 Task: Add Sprouts Organic Chicken Boneless Breast to the cart.
Action: Mouse moved to (21, 122)
Screenshot: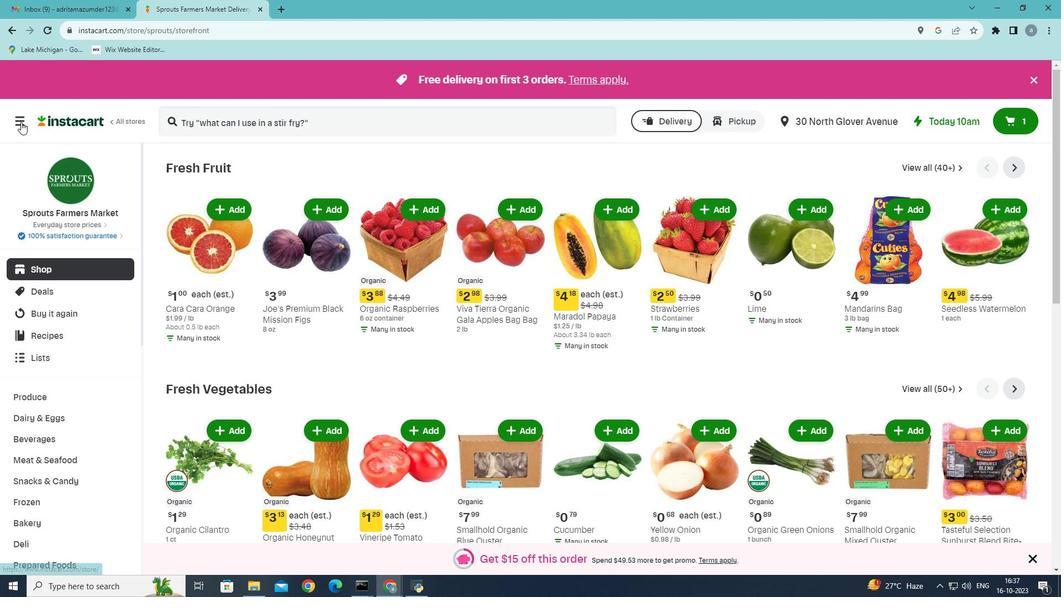 
Action: Mouse pressed left at (21, 122)
Screenshot: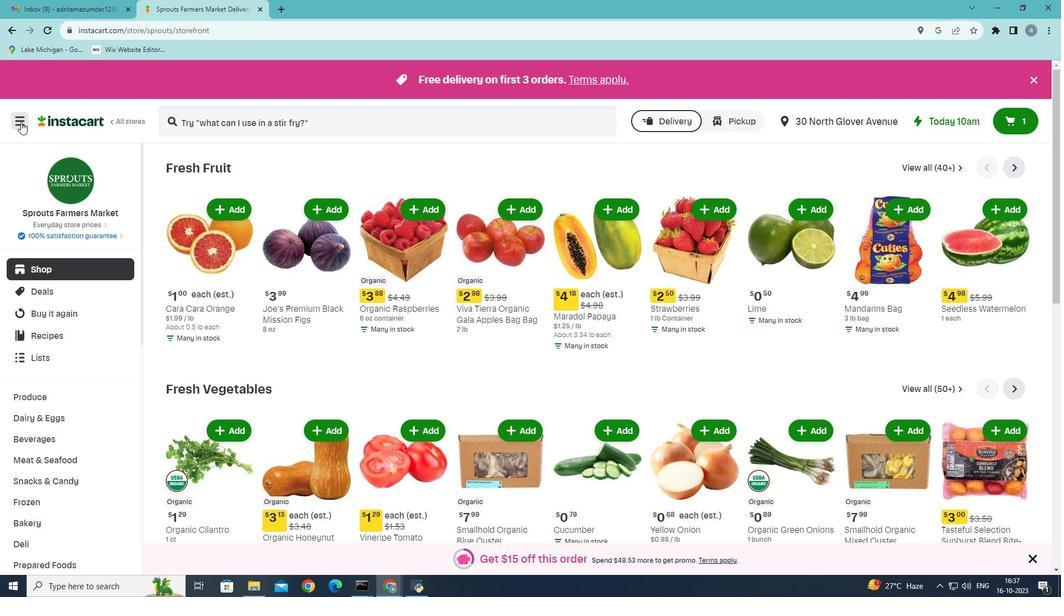 
Action: Mouse moved to (51, 329)
Screenshot: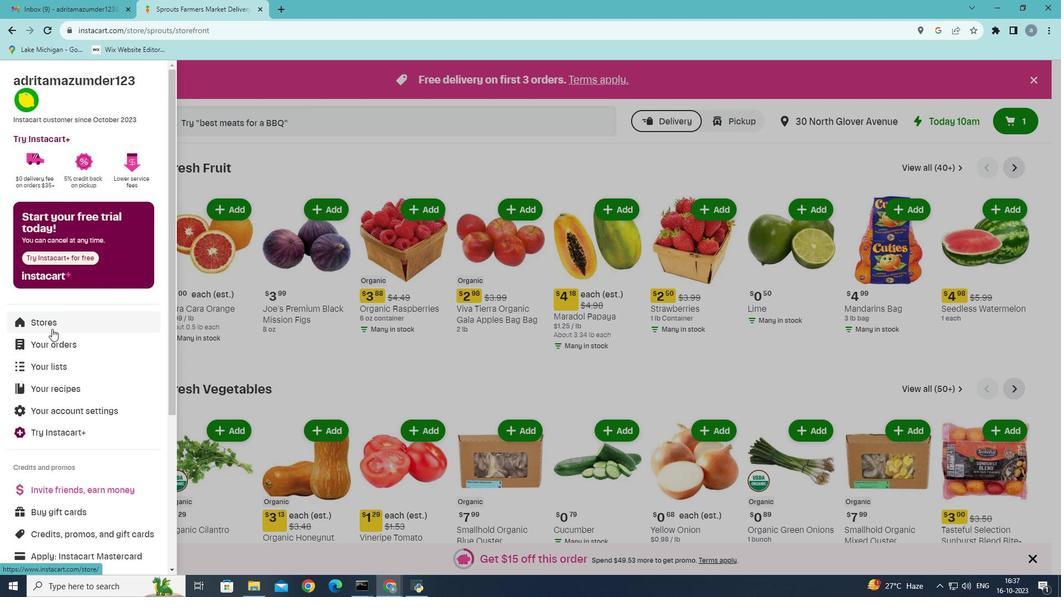 
Action: Mouse pressed left at (51, 329)
Screenshot: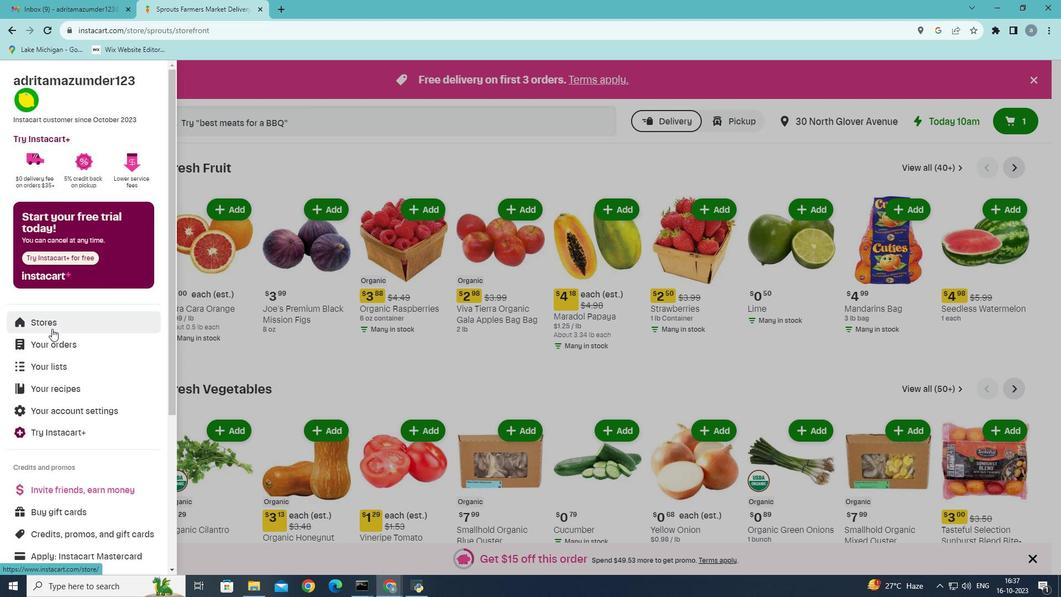 
Action: Mouse moved to (258, 125)
Screenshot: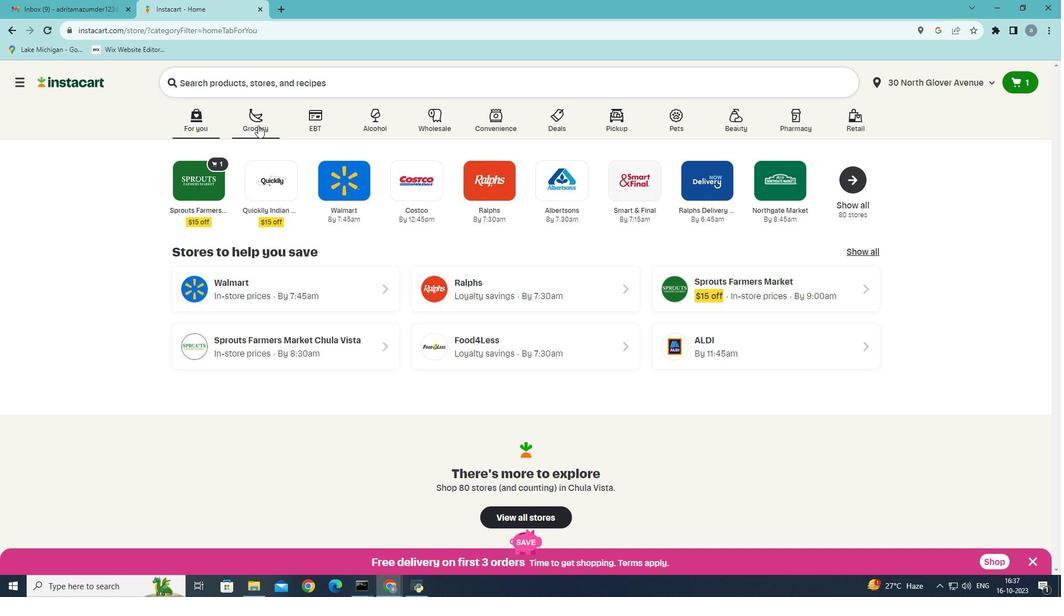 
Action: Mouse pressed left at (258, 125)
Screenshot: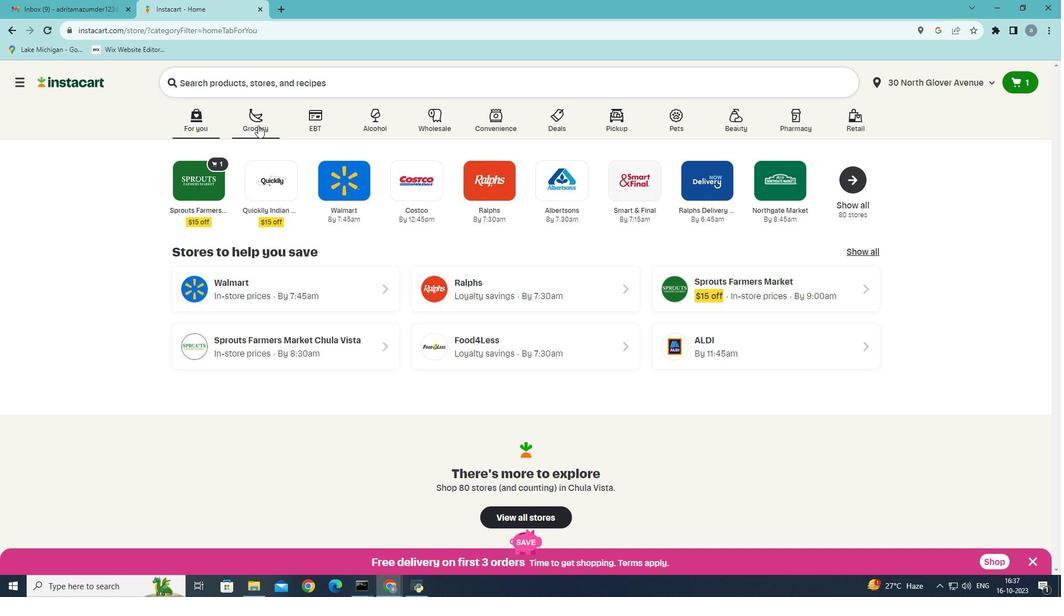 
Action: Mouse moved to (252, 173)
Screenshot: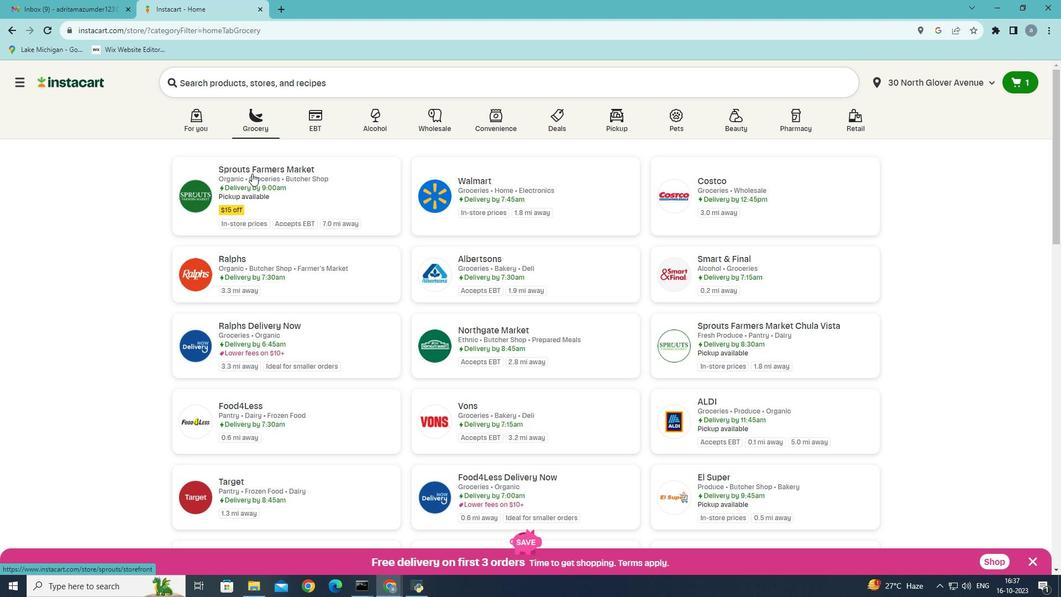 
Action: Mouse pressed left at (252, 173)
Screenshot: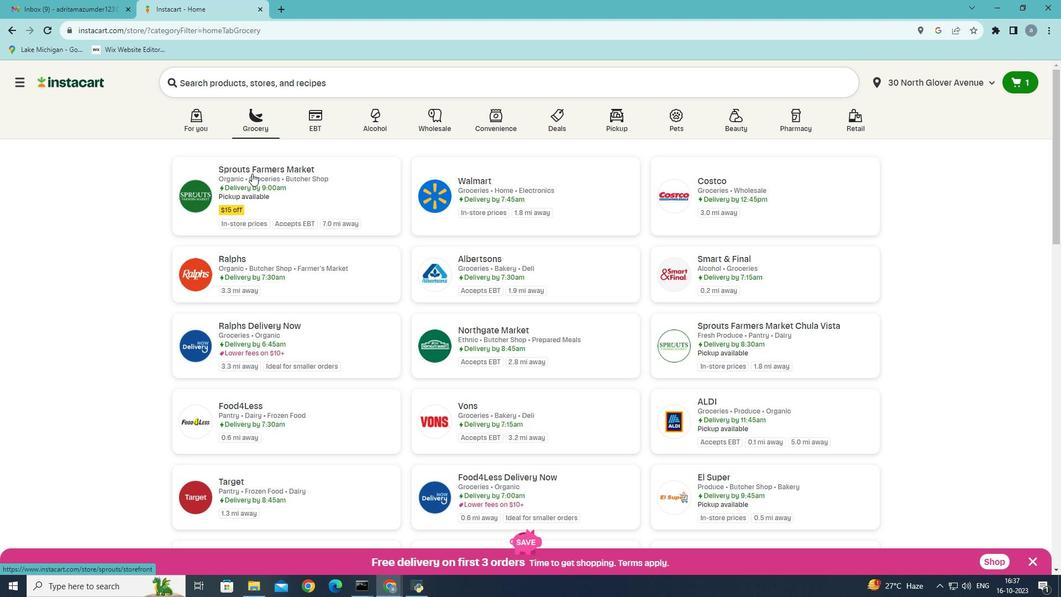 
Action: Mouse moved to (35, 460)
Screenshot: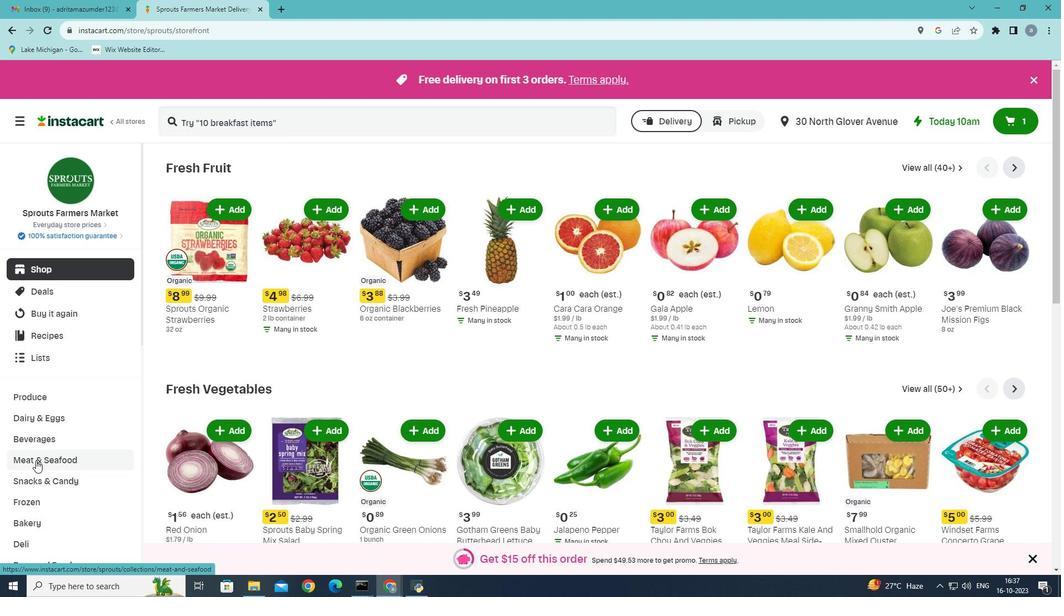 
Action: Mouse pressed left at (35, 460)
Screenshot: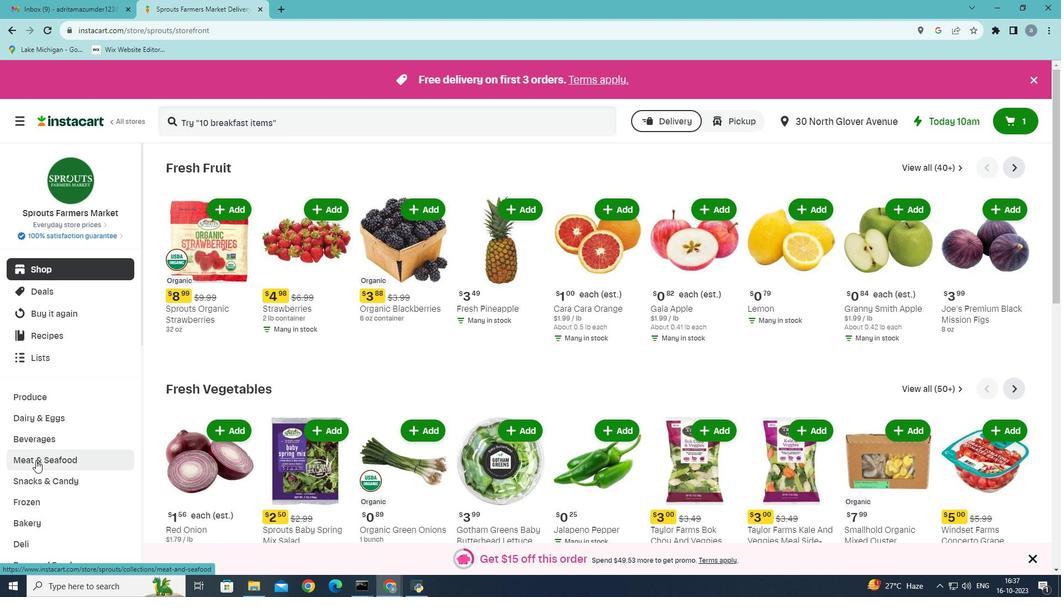 
Action: Mouse moved to (280, 196)
Screenshot: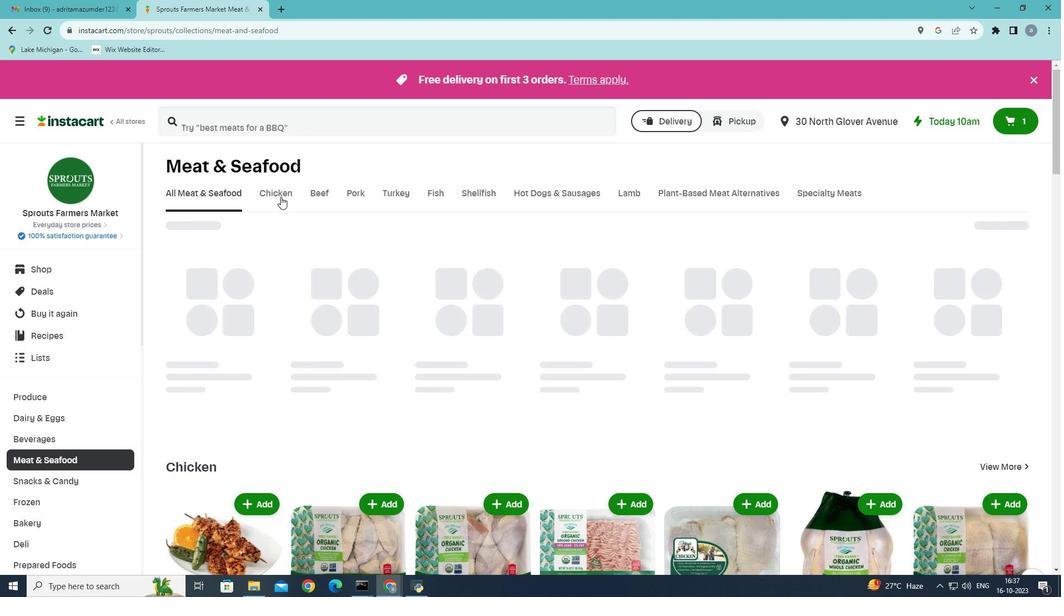 
Action: Mouse pressed left at (280, 196)
Screenshot: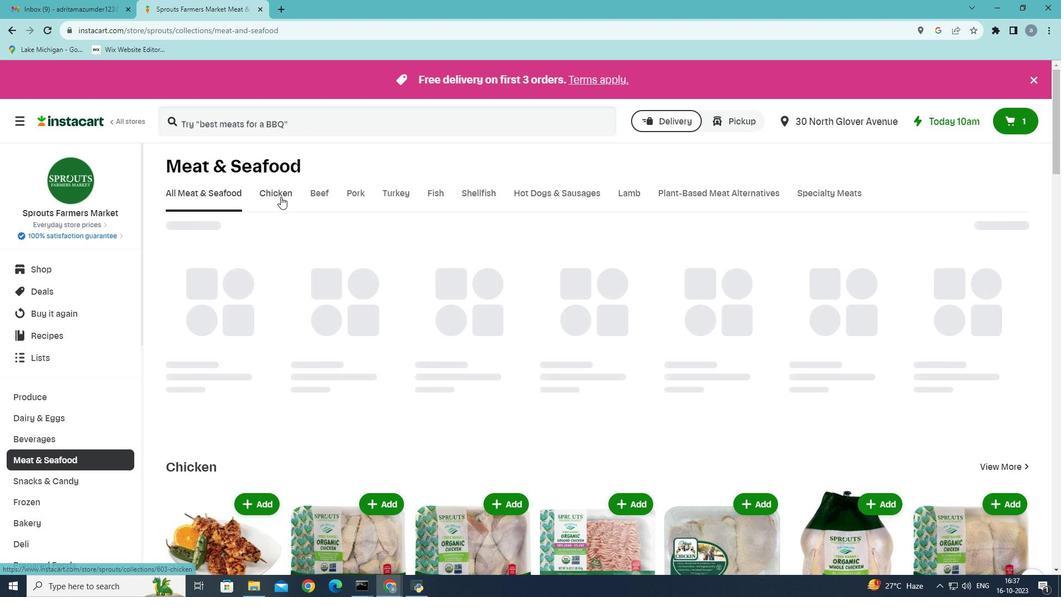 
Action: Mouse moved to (252, 240)
Screenshot: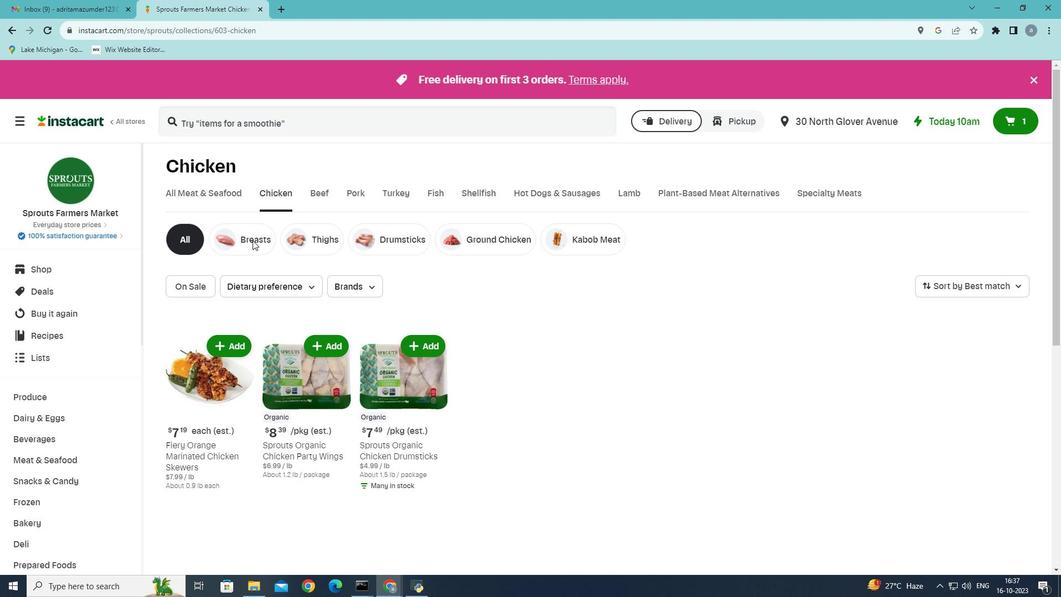 
Action: Mouse pressed left at (252, 240)
Screenshot: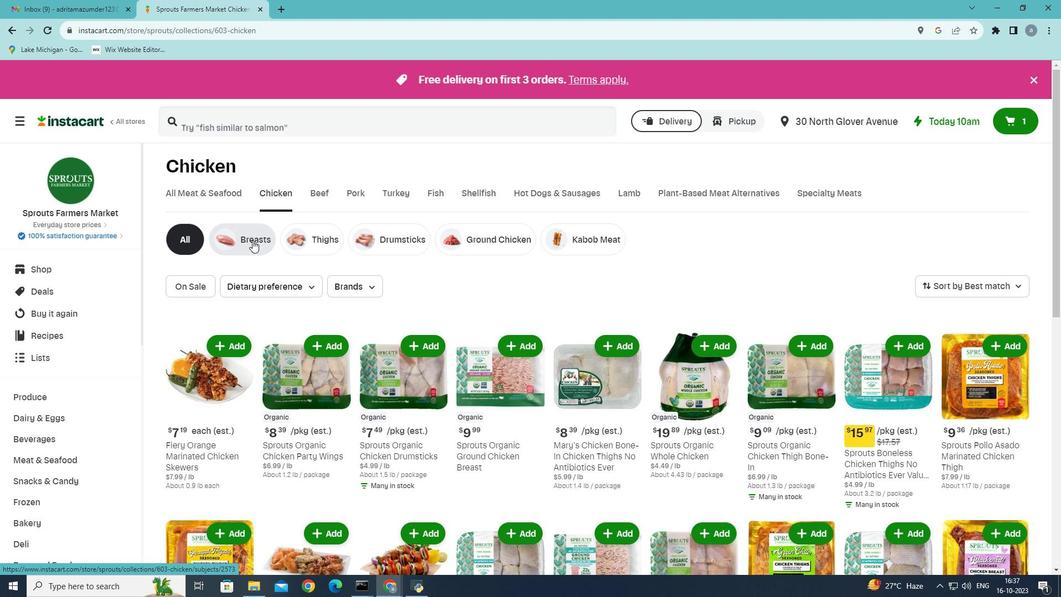
Action: Mouse moved to (242, 119)
Screenshot: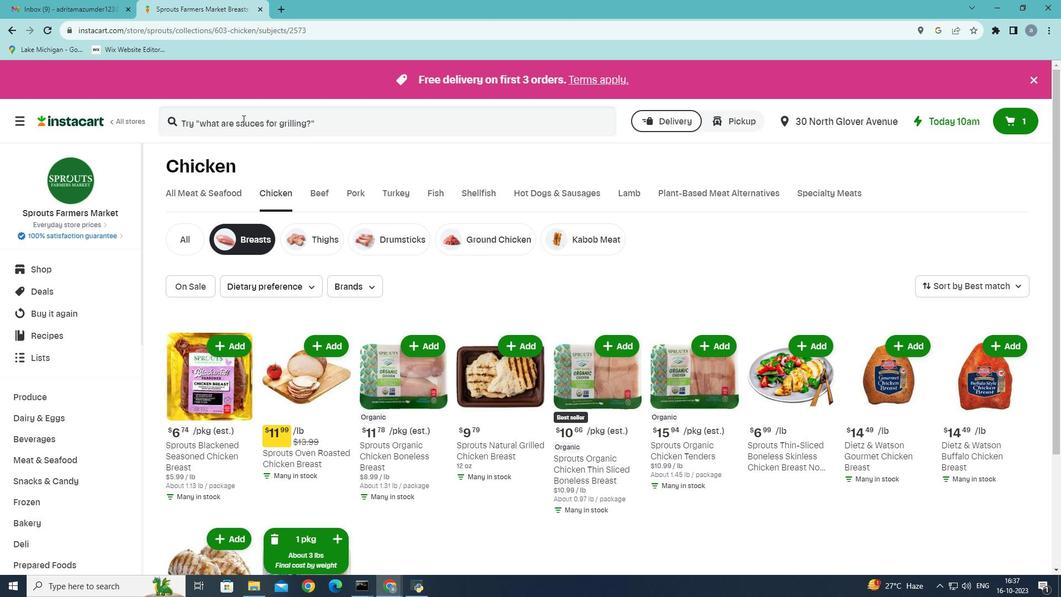 
Action: Mouse pressed left at (242, 119)
Screenshot: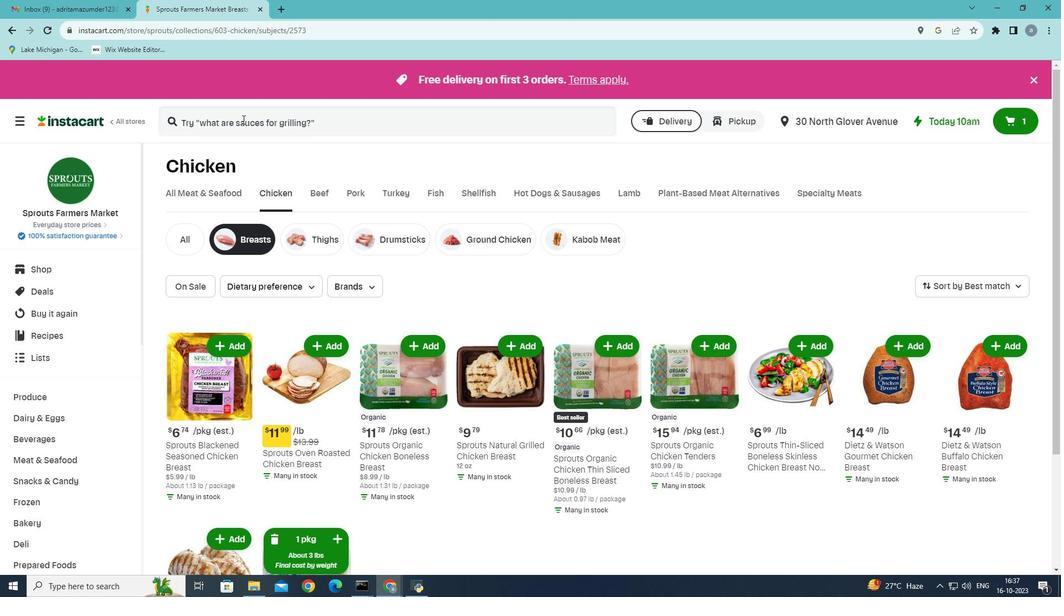 
Action: Mouse moved to (256, 122)
Screenshot: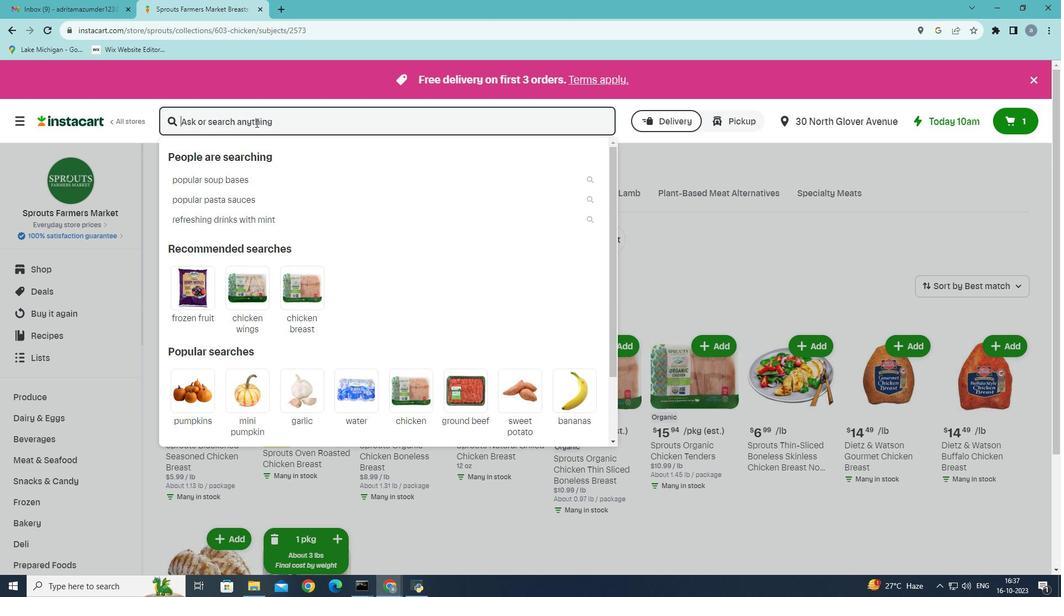 
Action: Key pressed <Key.shift><Key.shift><Key.shift><Key.shift><Key.shift><Key.shift><Key.shift><Key.shift><Key.shift><Key.shift><Key.shift><Key.shift><Key.shift><Key.shift><Key.shift><Key.shift><Key.shift><Key.shift><Key.shift><Key.shift><Key.shift>Sprouts<Key.space><Key.shift><Key.shift><Key.shift><Key.shift><Key.shift><Key.shift><Key.shift><Key.shift><Key.shift><Key.shift><Key.shift><Key.shift><Key.shift><Key.shift><Key.shift><Key.shift><Key.shift><Key.shift><Key.shift><Key.shift><Key.shift><Key.shift><Key.shift><Key.shift><Key.shift><Key.shift><Key.shift><Key.shift><Key.shift><Key.shift><Key.shift><Key.shift><Key.shift><Key.shift><Key.shift><Key.shift><Key.shift><Key.shift><Key.shift><Key.shift><Key.shift><Key.shift><Key.shift><Key.shift><Key.shift><Key.shift><Key.shift><Key.shift><Key.shift><Key.shift><Key.shift><Key.shift>Organic<Key.space>boneless<Key.space>skinless<Key.space>chicken<Key.enter>
Screenshot: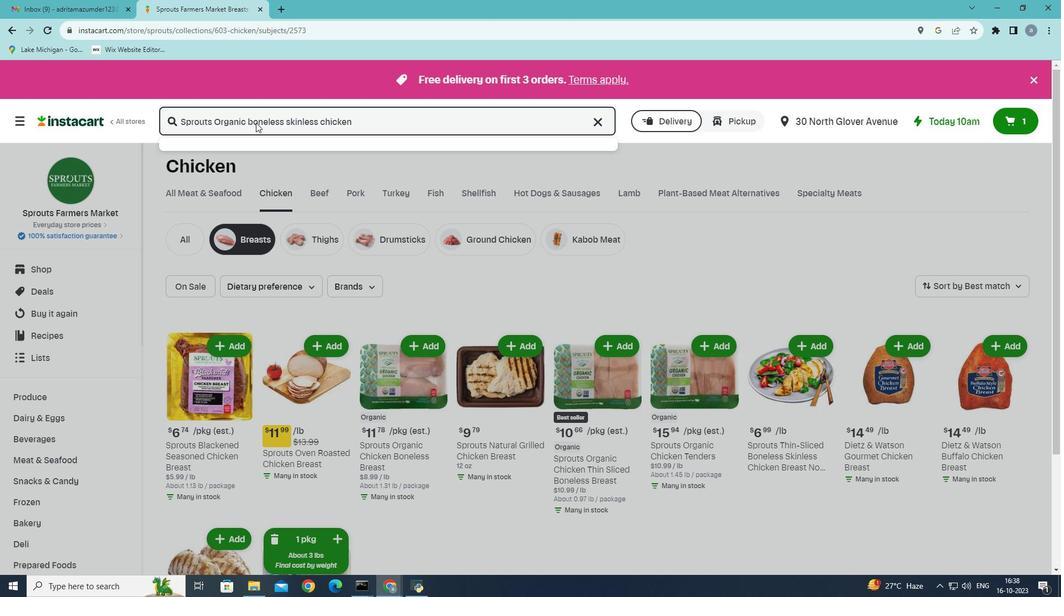 
Action: Mouse moved to (659, 218)
Screenshot: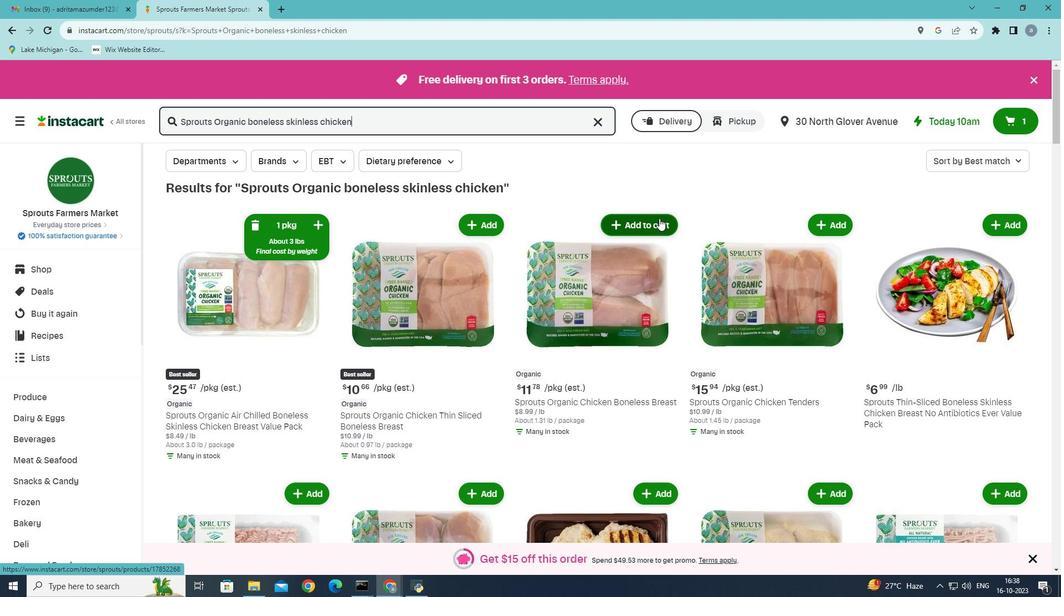 
Action: Mouse pressed left at (659, 218)
Screenshot: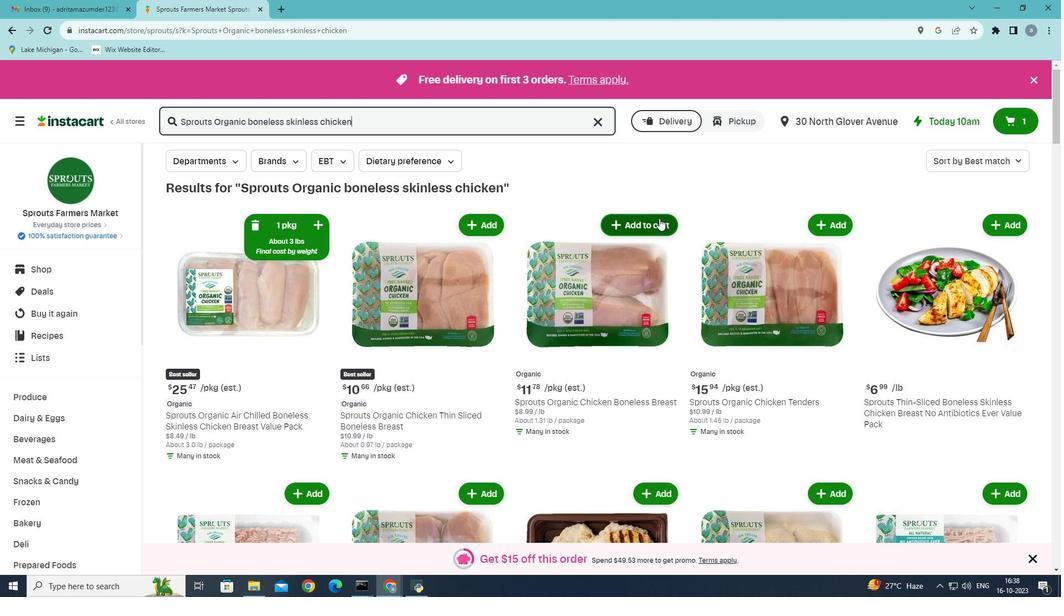 
Action: Mouse moved to (680, 223)
Screenshot: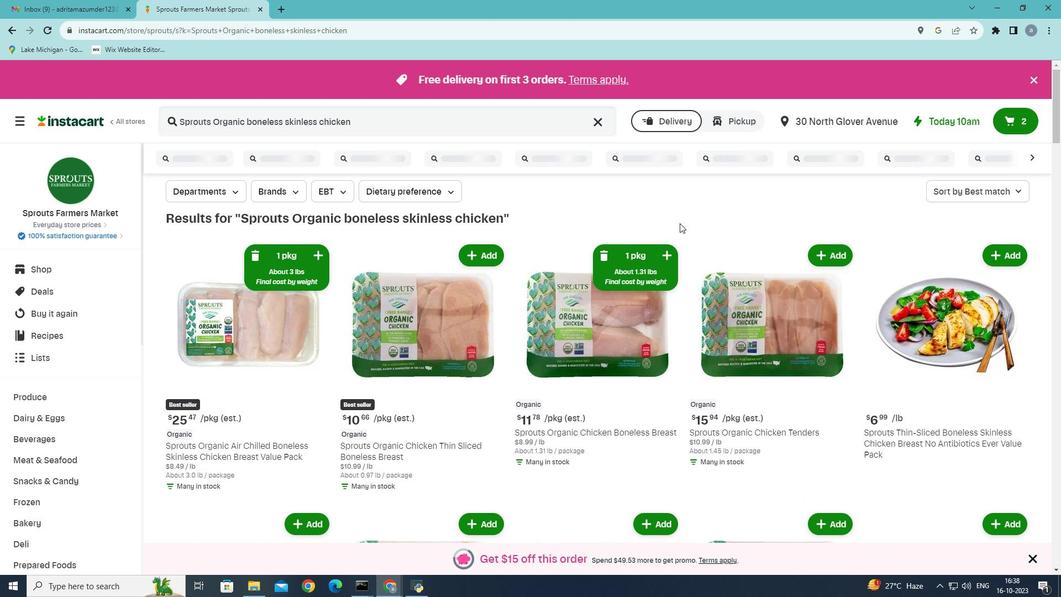 
